 Task: Edit the avatar of the profile "Smith" to Sushi.
Action: Mouse moved to (1128, 32)
Screenshot: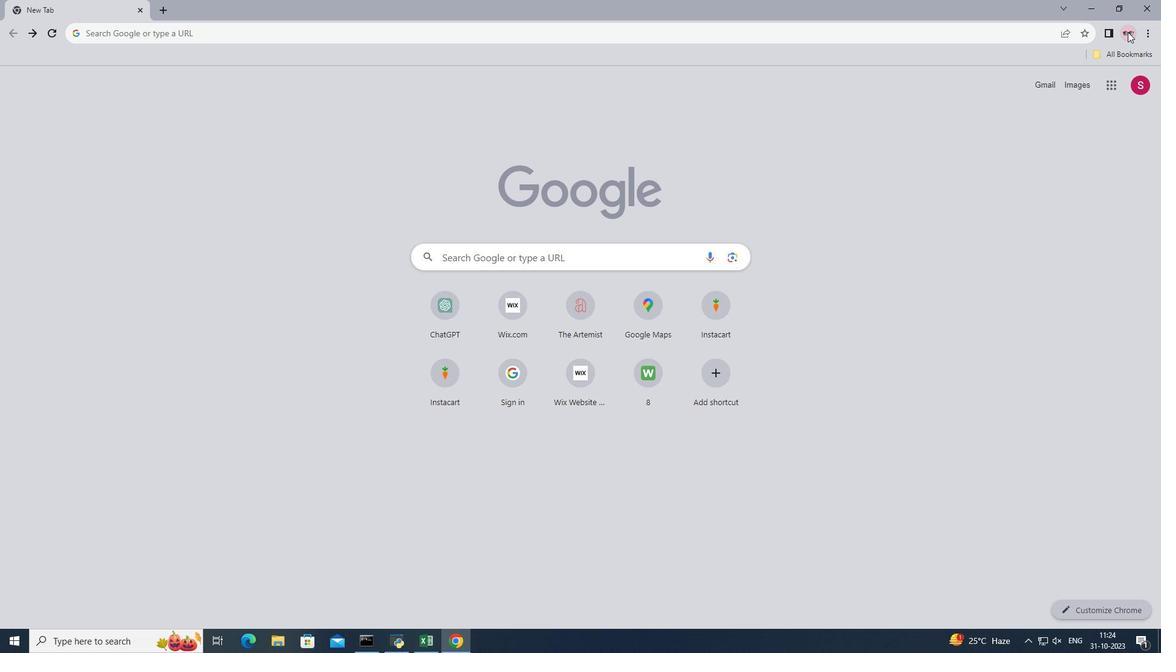 
Action: Mouse pressed left at (1128, 32)
Screenshot: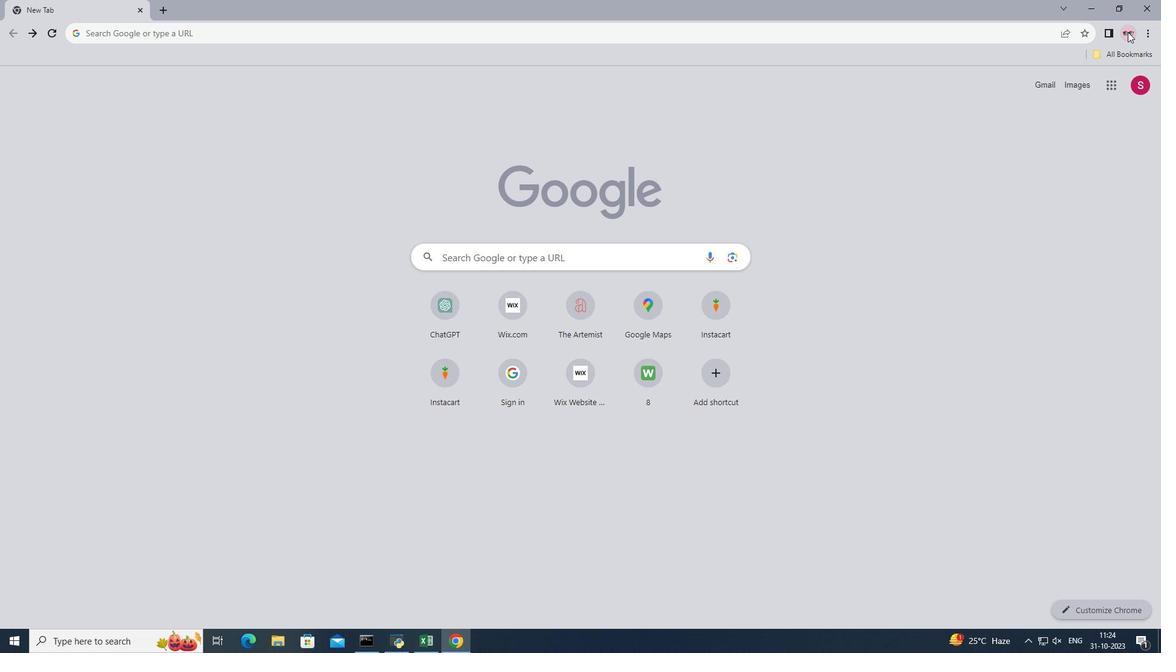
Action: Mouse moved to (1123, 304)
Screenshot: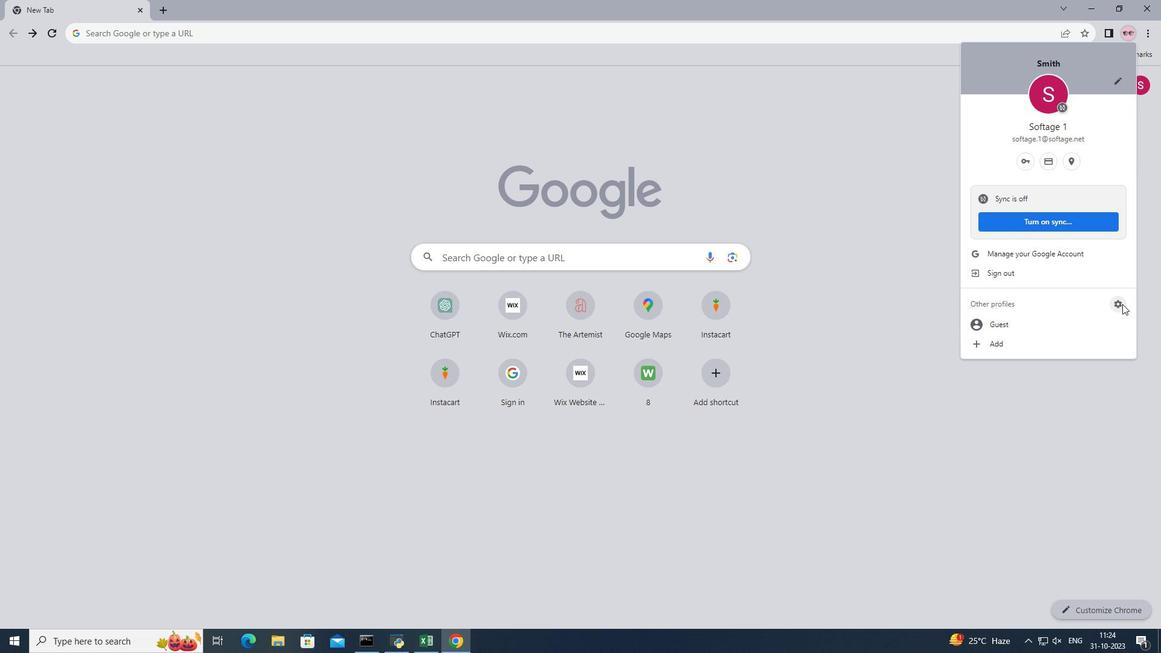 
Action: Mouse pressed left at (1123, 304)
Screenshot: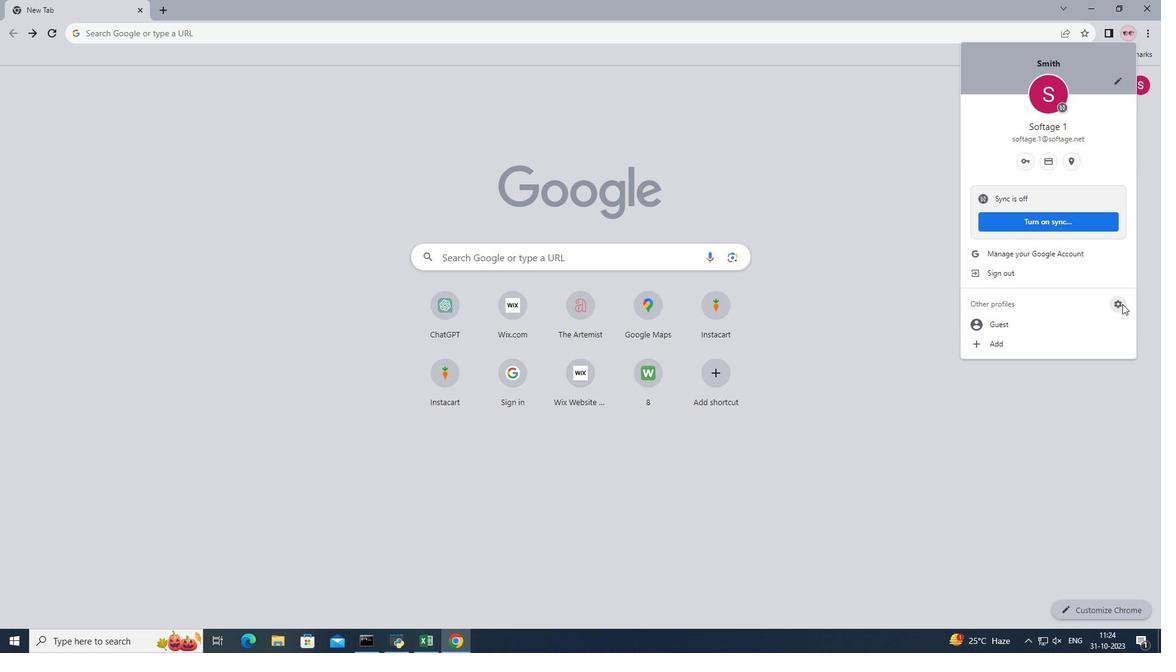 
Action: Mouse moved to (571, 329)
Screenshot: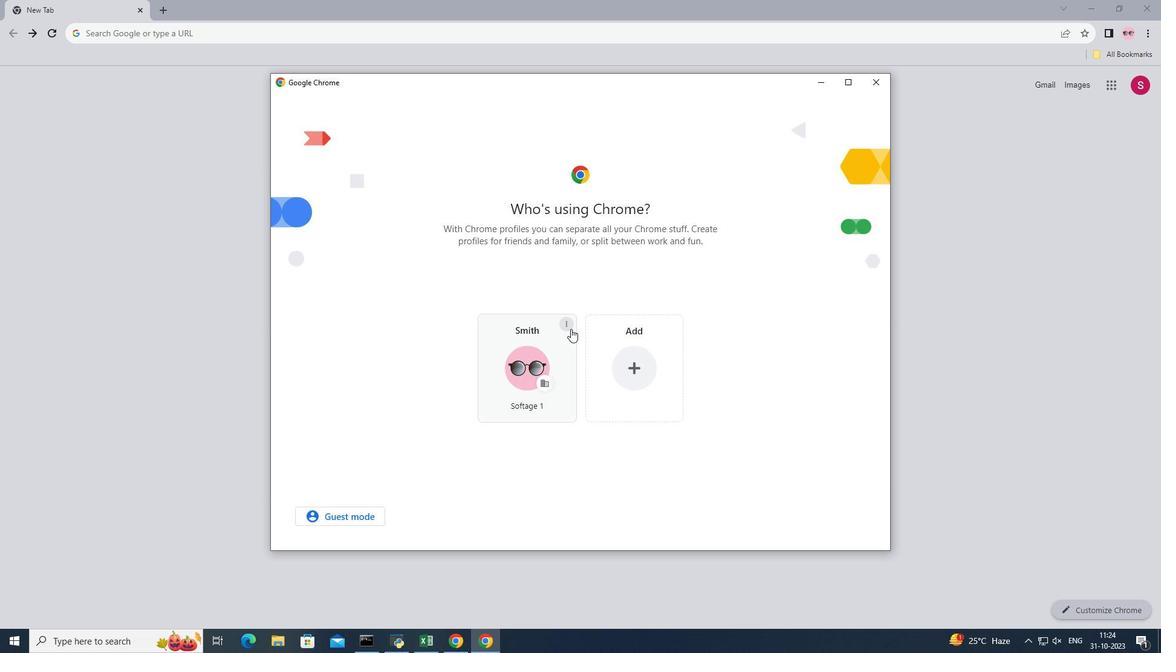 
Action: Mouse pressed left at (571, 329)
Screenshot: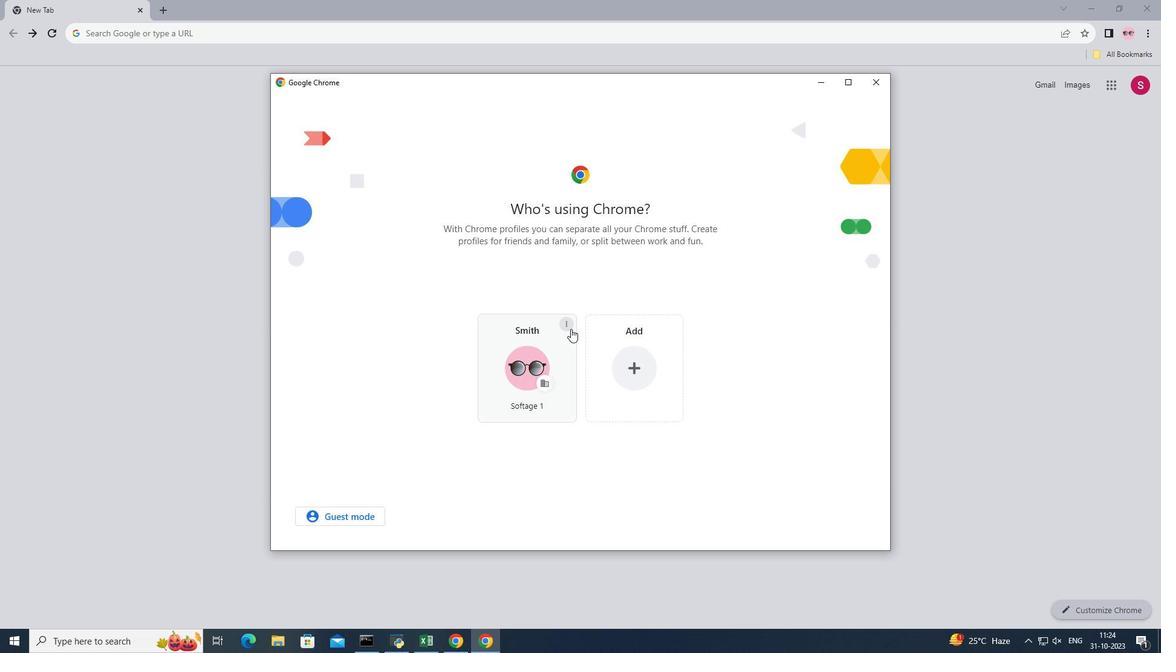 
Action: Mouse moved to (555, 334)
Screenshot: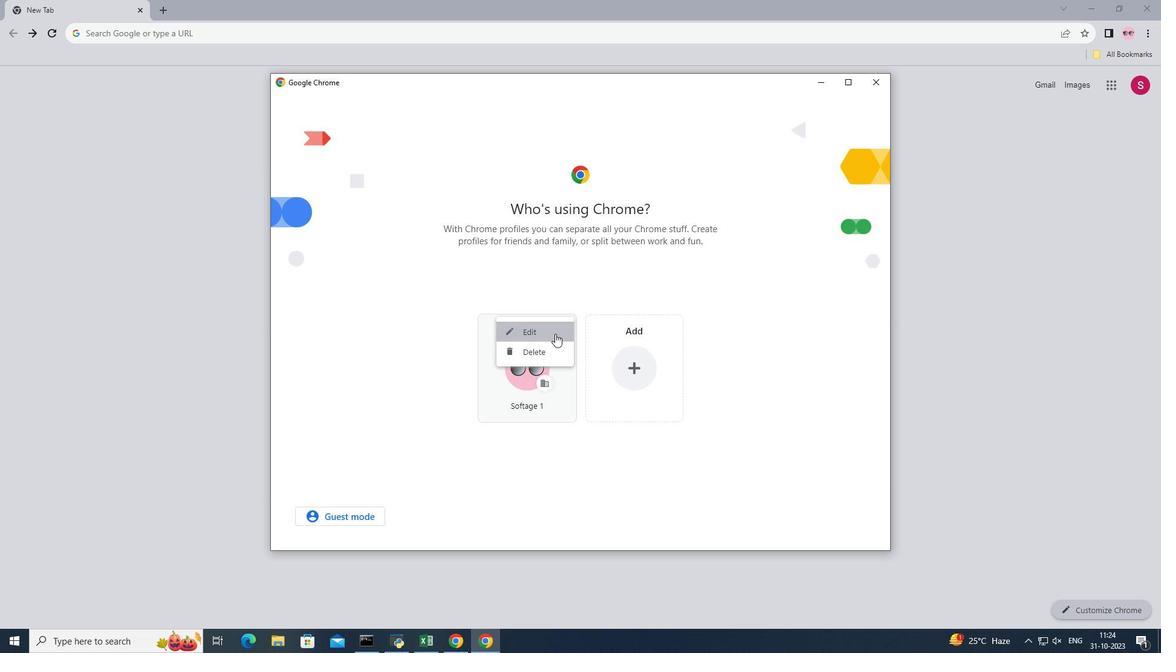 
Action: Mouse pressed left at (555, 334)
Screenshot: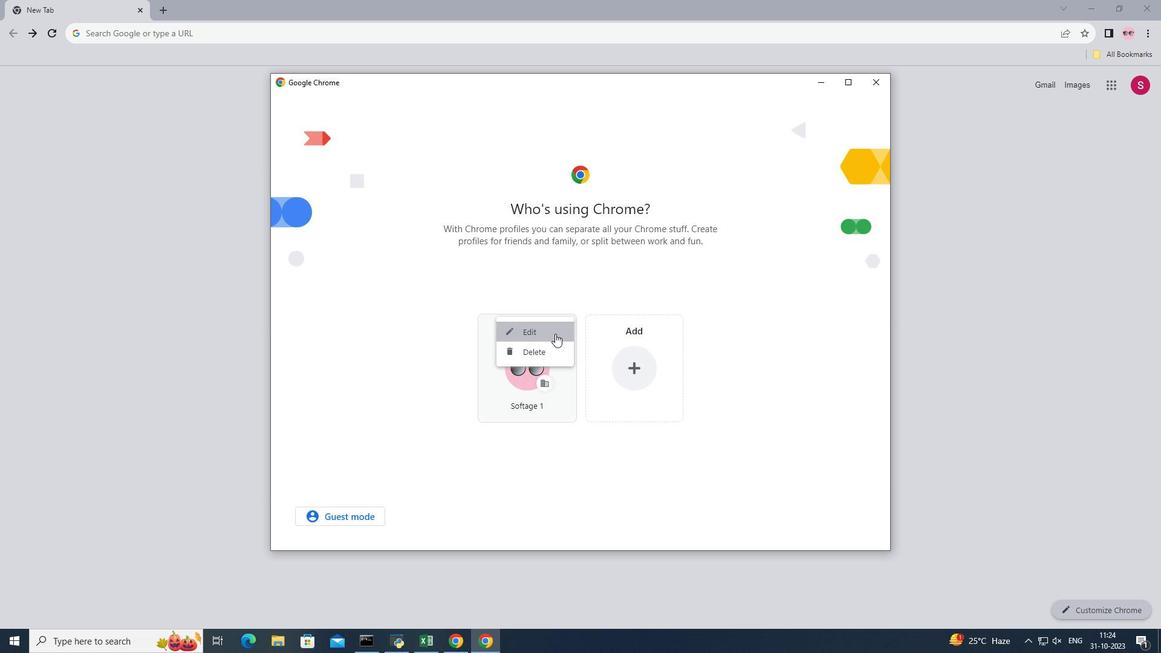 
Action: Mouse moved to (620, 363)
Screenshot: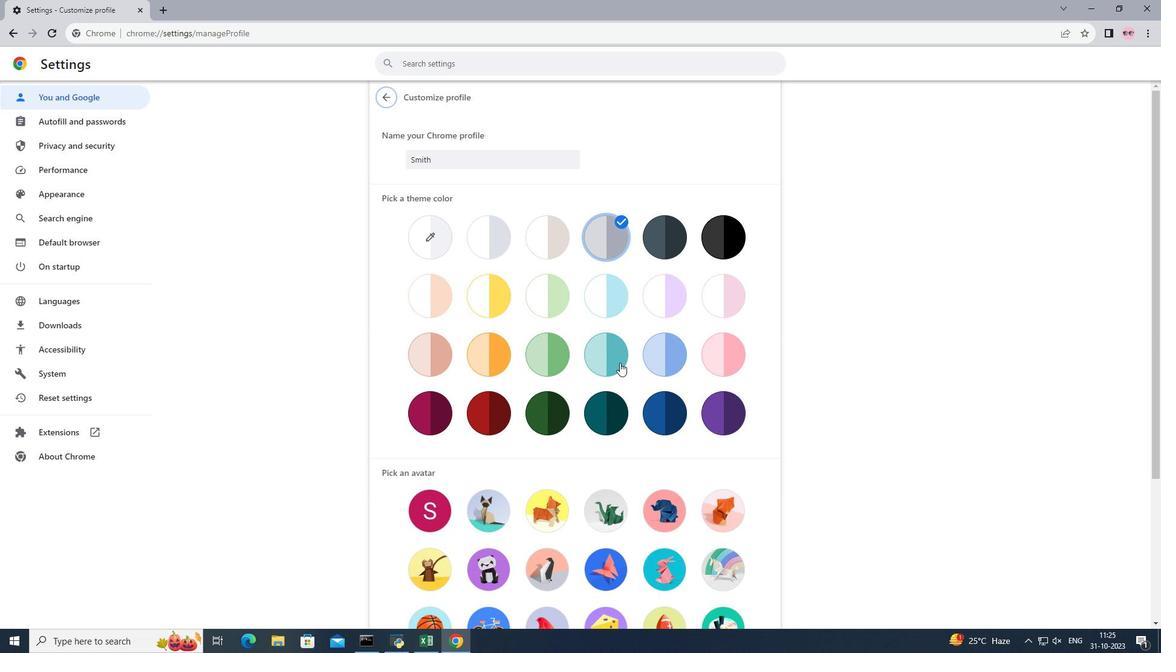 
Action: Mouse scrolled (620, 362) with delta (0, 0)
Screenshot: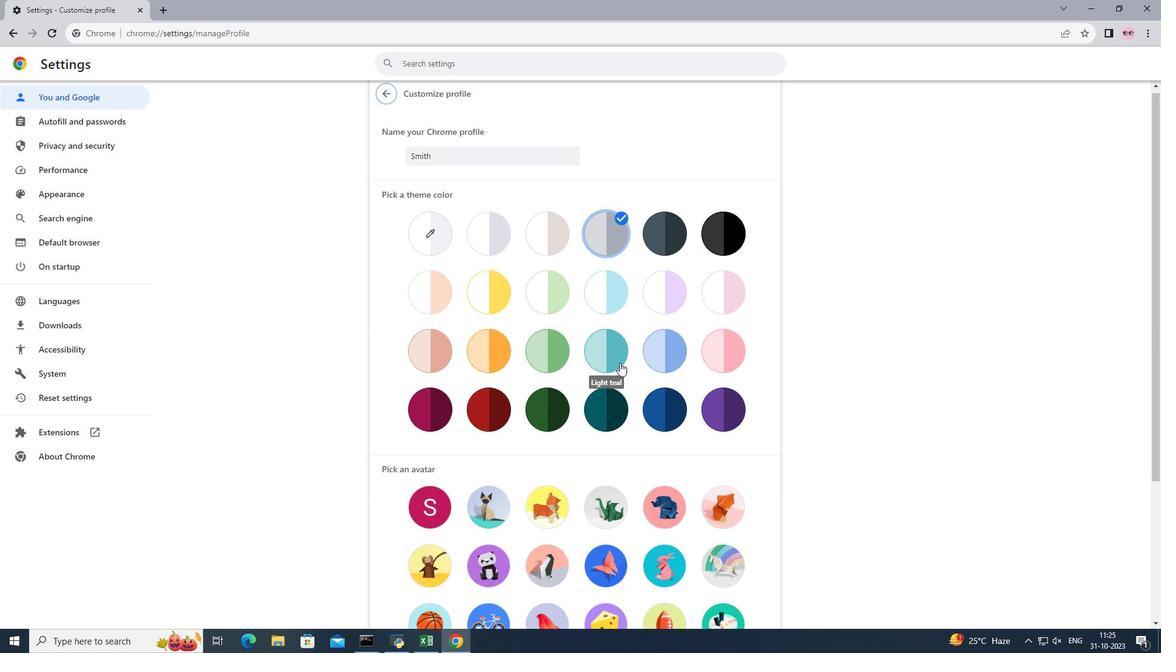 
Action: Mouse scrolled (620, 362) with delta (0, 0)
Screenshot: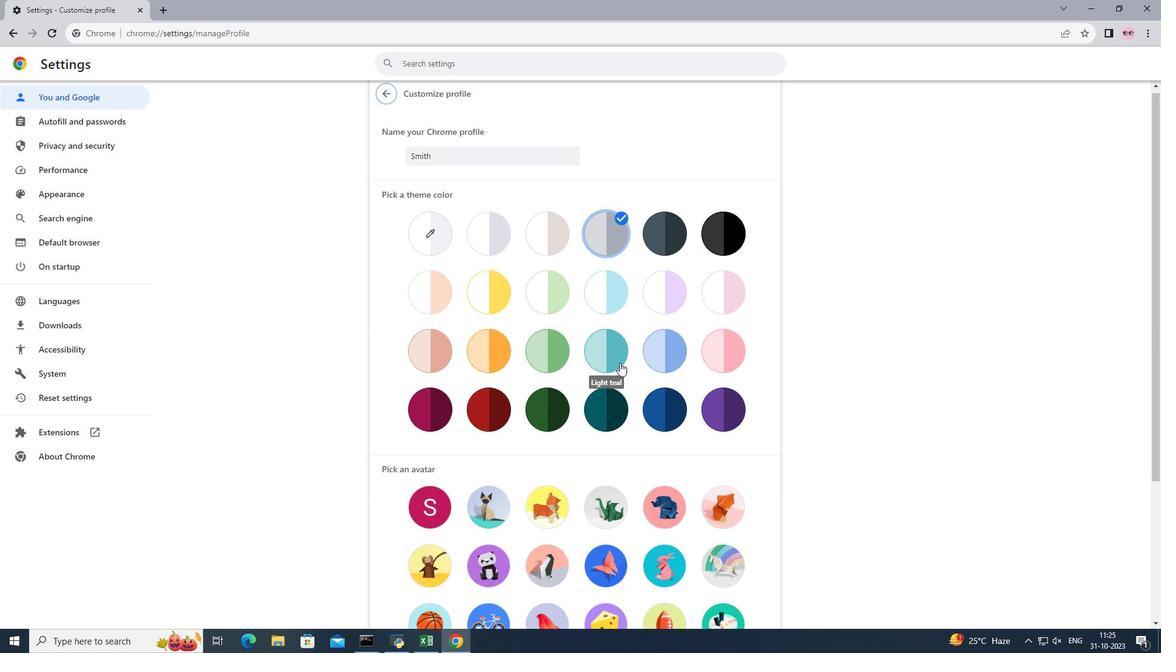 
Action: Mouse scrolled (620, 362) with delta (0, 0)
Screenshot: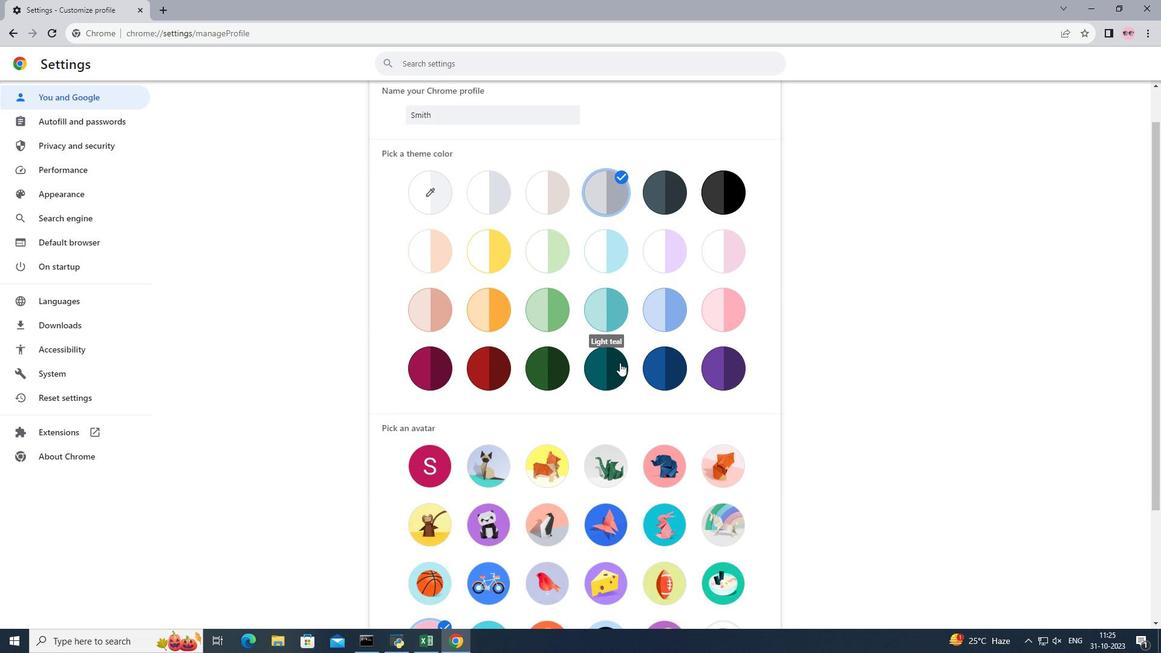 
Action: Mouse scrolled (620, 362) with delta (0, 0)
Screenshot: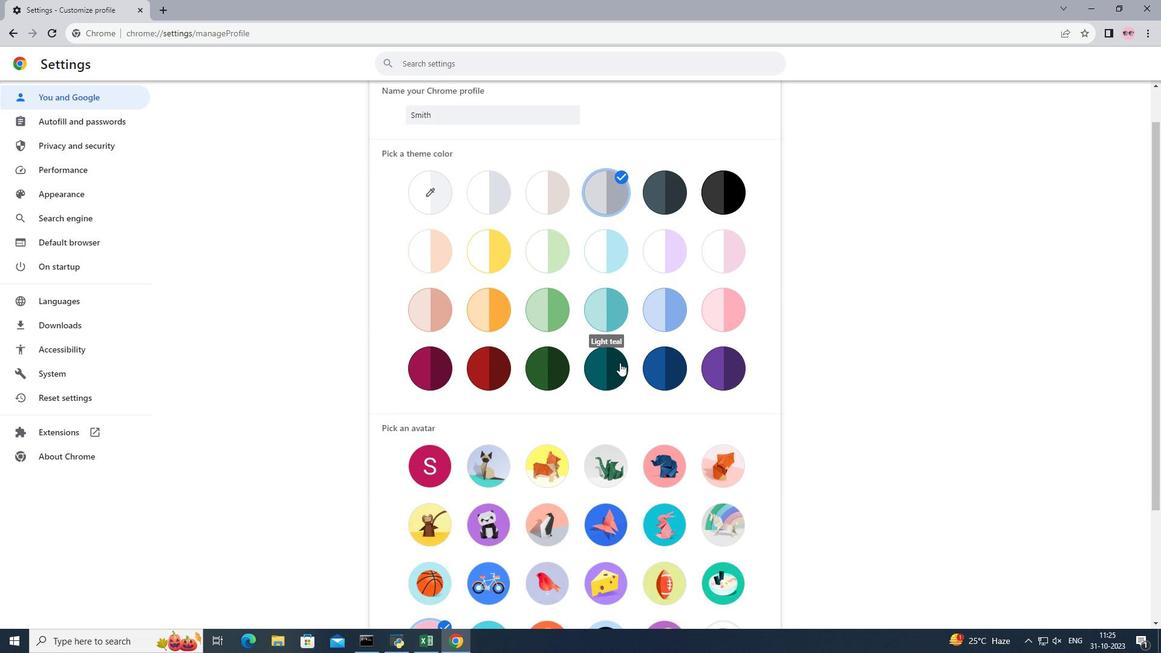 
Action: Mouse scrolled (620, 362) with delta (0, 0)
Screenshot: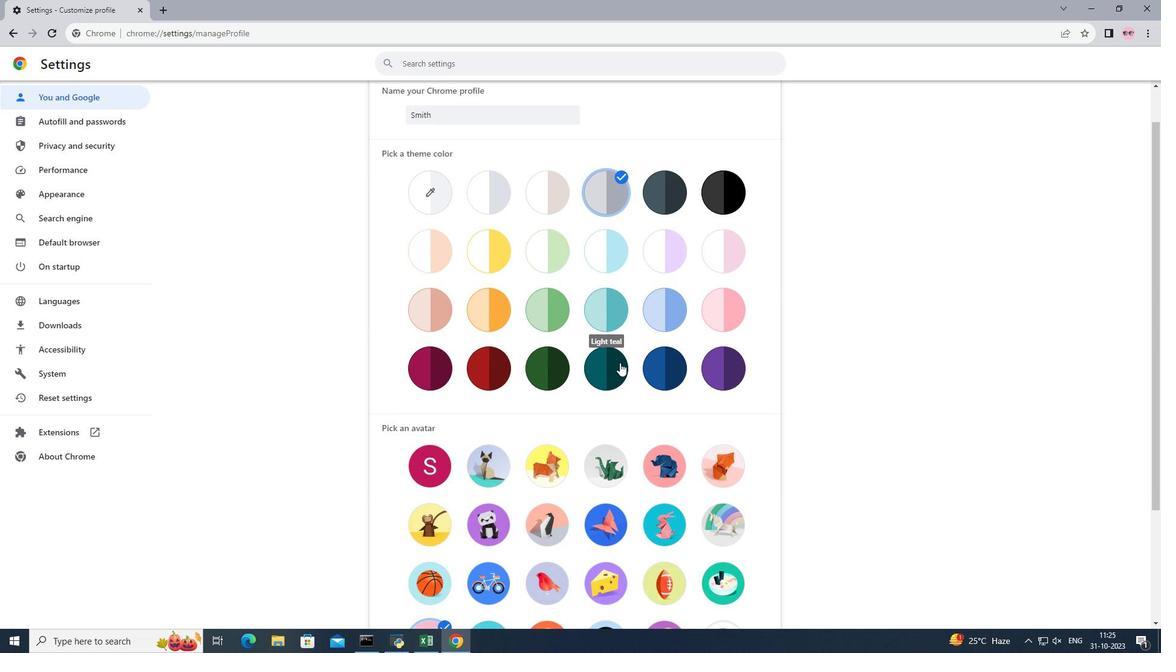 
Action: Mouse scrolled (620, 362) with delta (0, 0)
Screenshot: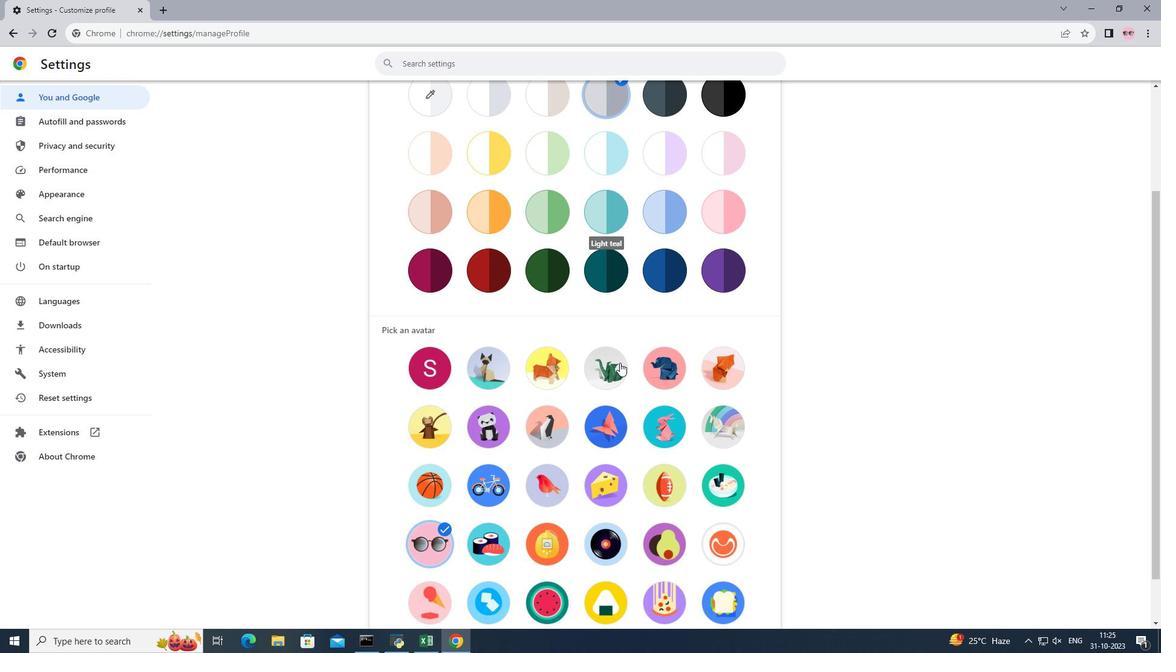 
Action: Mouse moved to (491, 491)
Screenshot: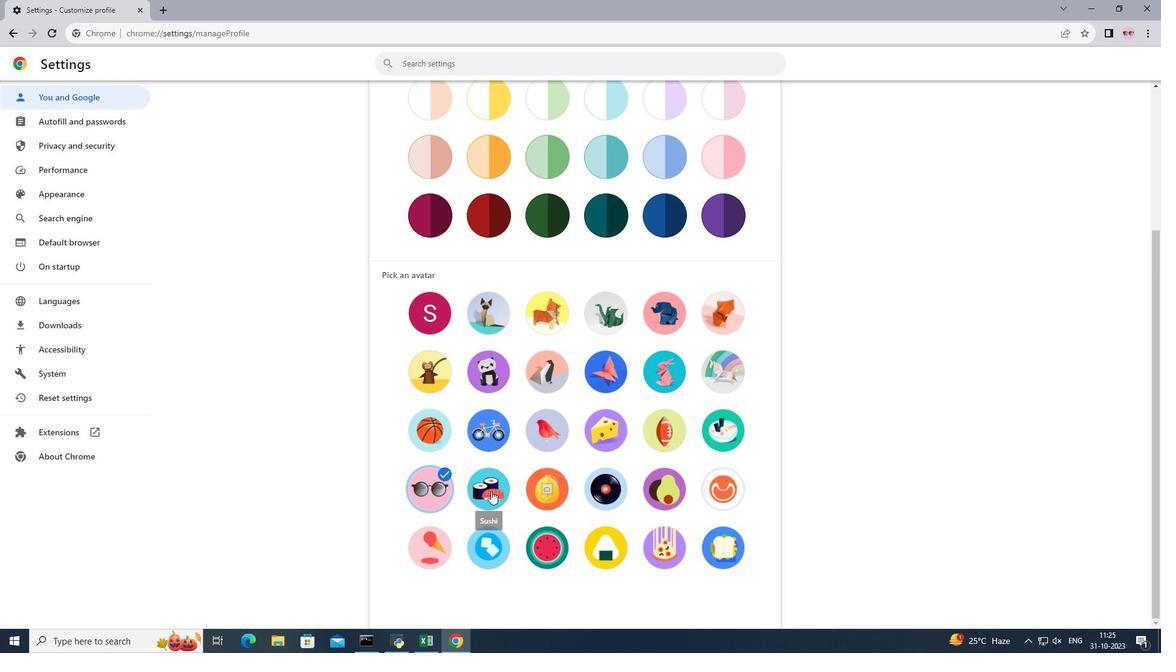 
Action: Mouse pressed left at (491, 491)
Screenshot: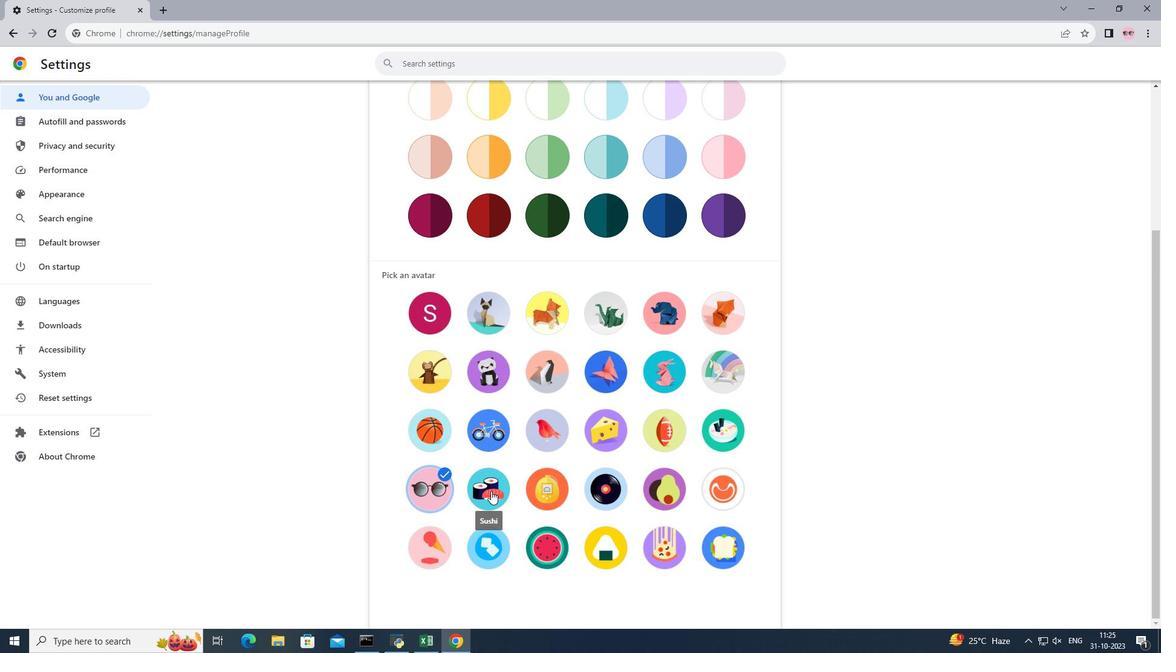 
Action: Mouse moved to (823, 466)
Screenshot: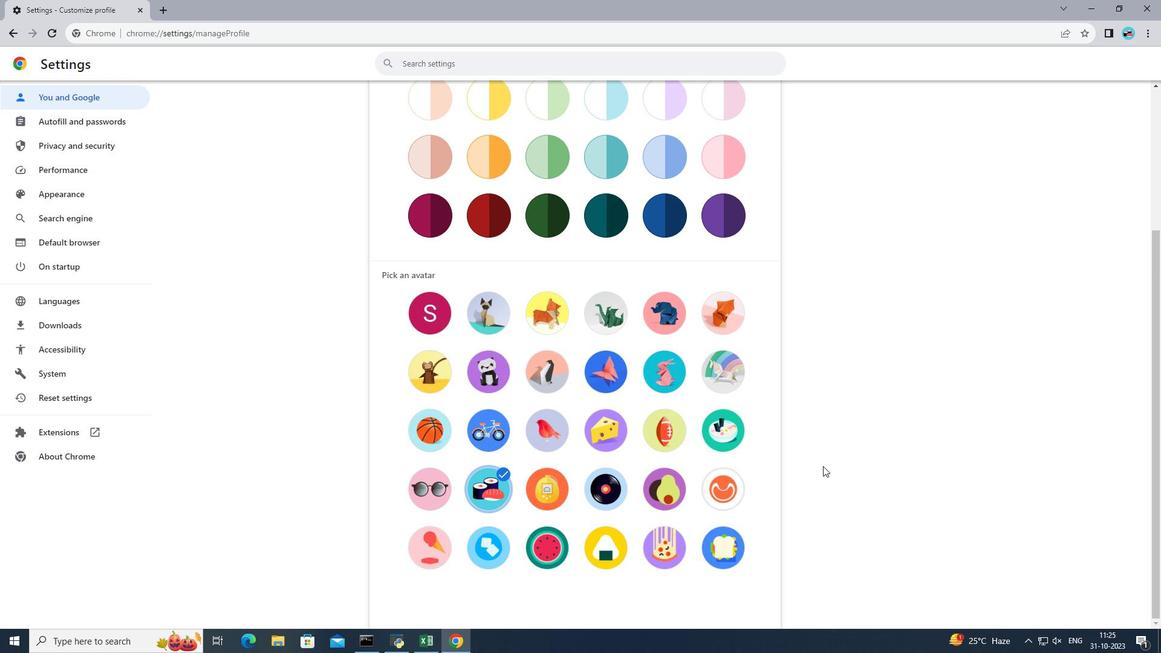 
